 Task: Create Board Sales Reporting to Workspace Event Marketing. Create Board Media Planning and Buying to Workspace Event Marketing. Create Board Sales Incentive Program Design and Implementation to Workspace Event Marketing
Action: Mouse moved to (153, 64)
Screenshot: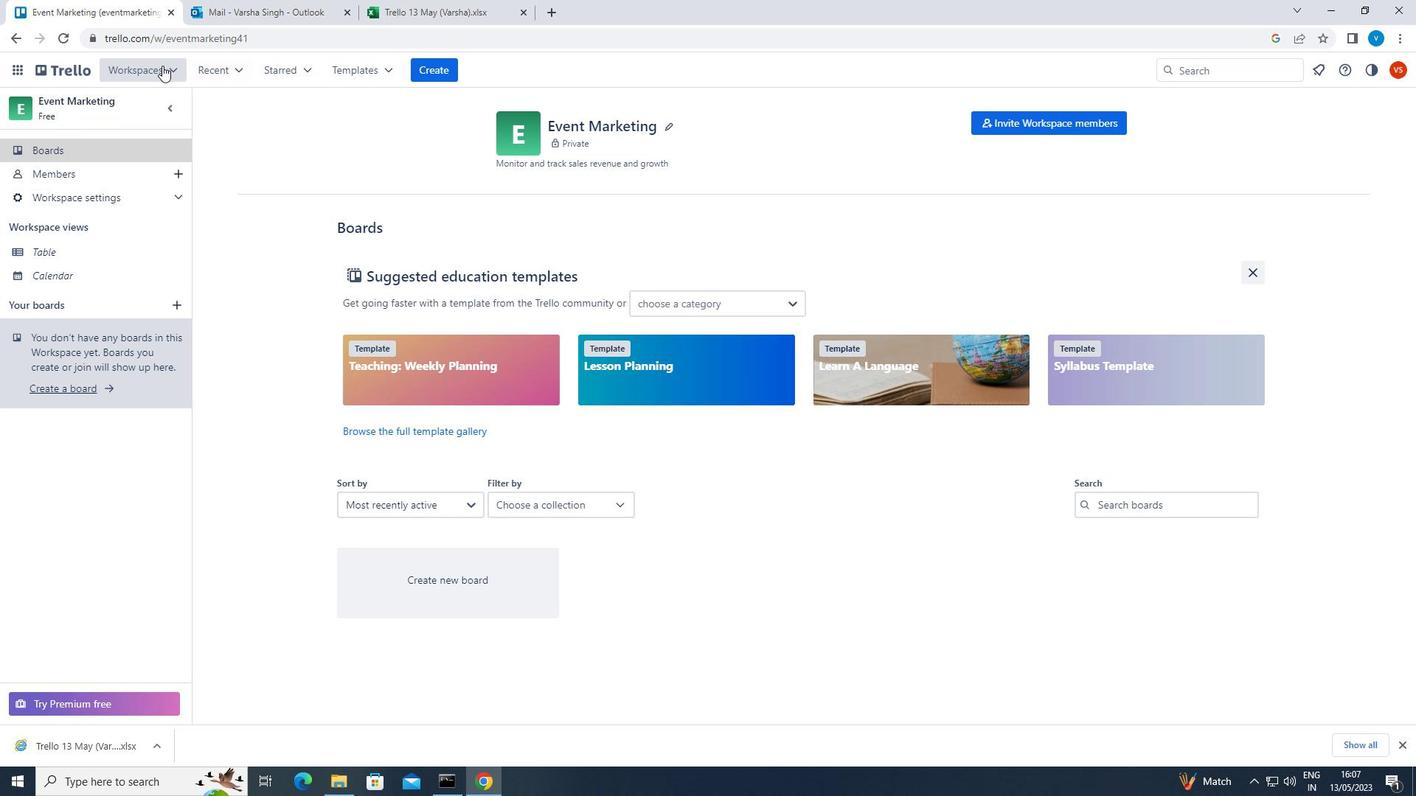 
Action: Mouse pressed left at (153, 64)
Screenshot: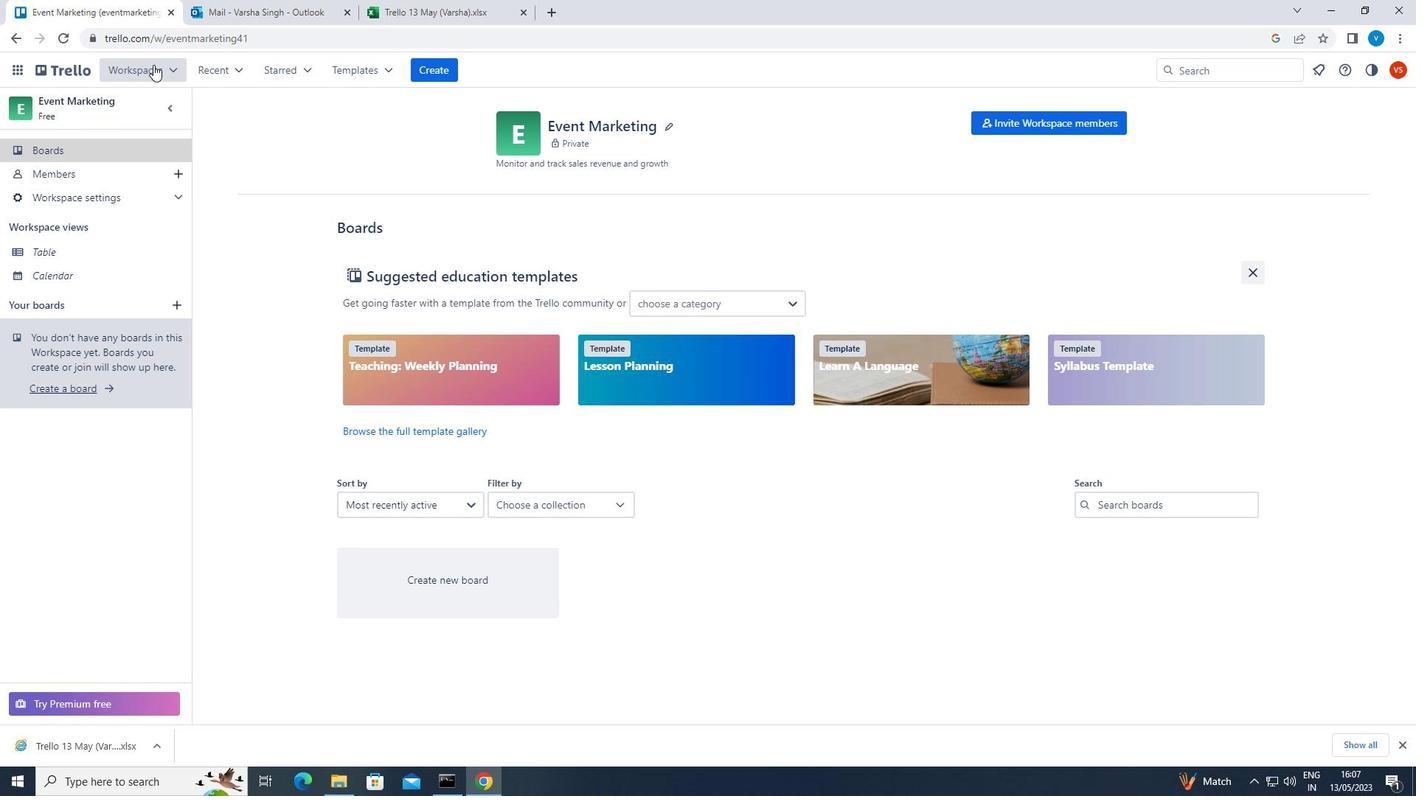 
Action: Mouse moved to (196, 621)
Screenshot: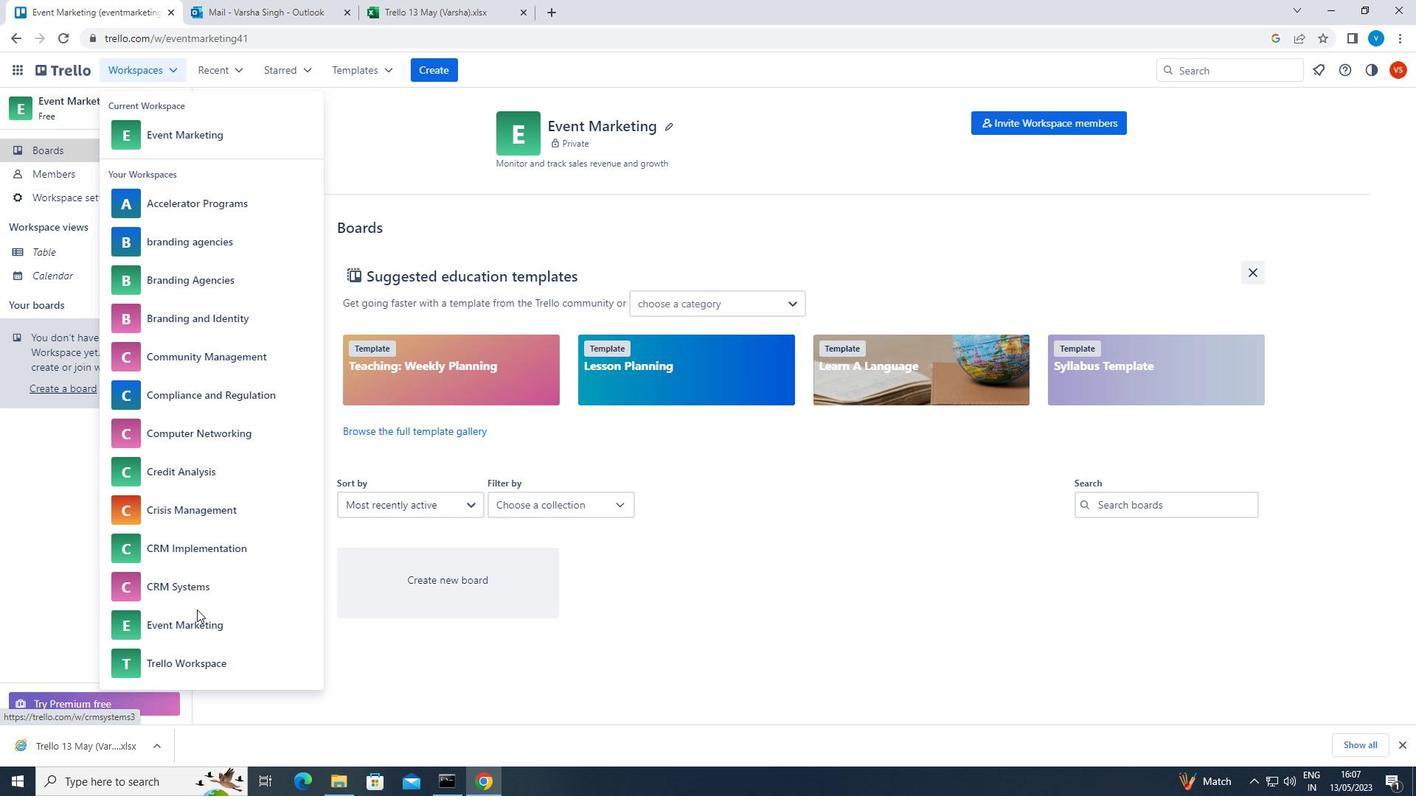 
Action: Mouse pressed left at (196, 621)
Screenshot: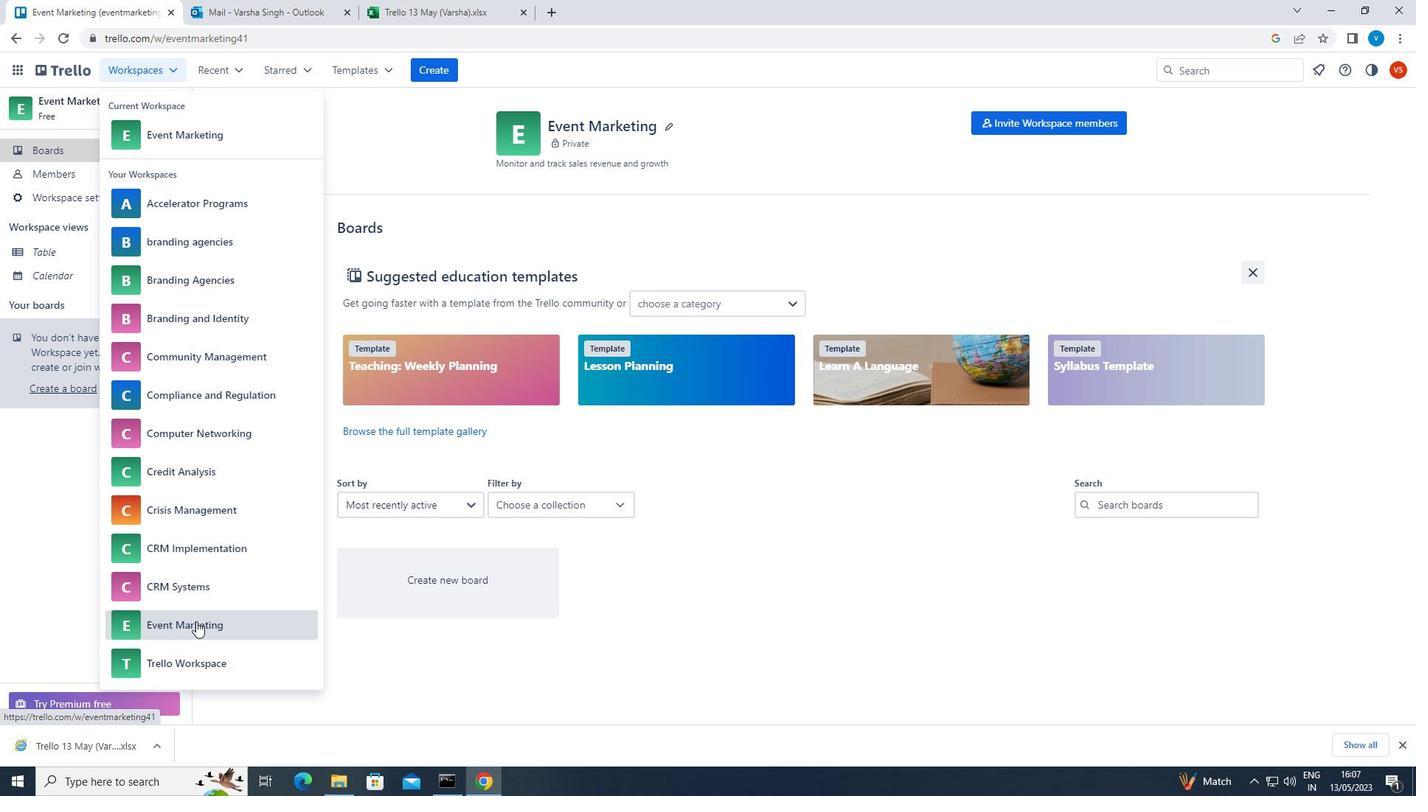 
Action: Mouse moved to (427, 63)
Screenshot: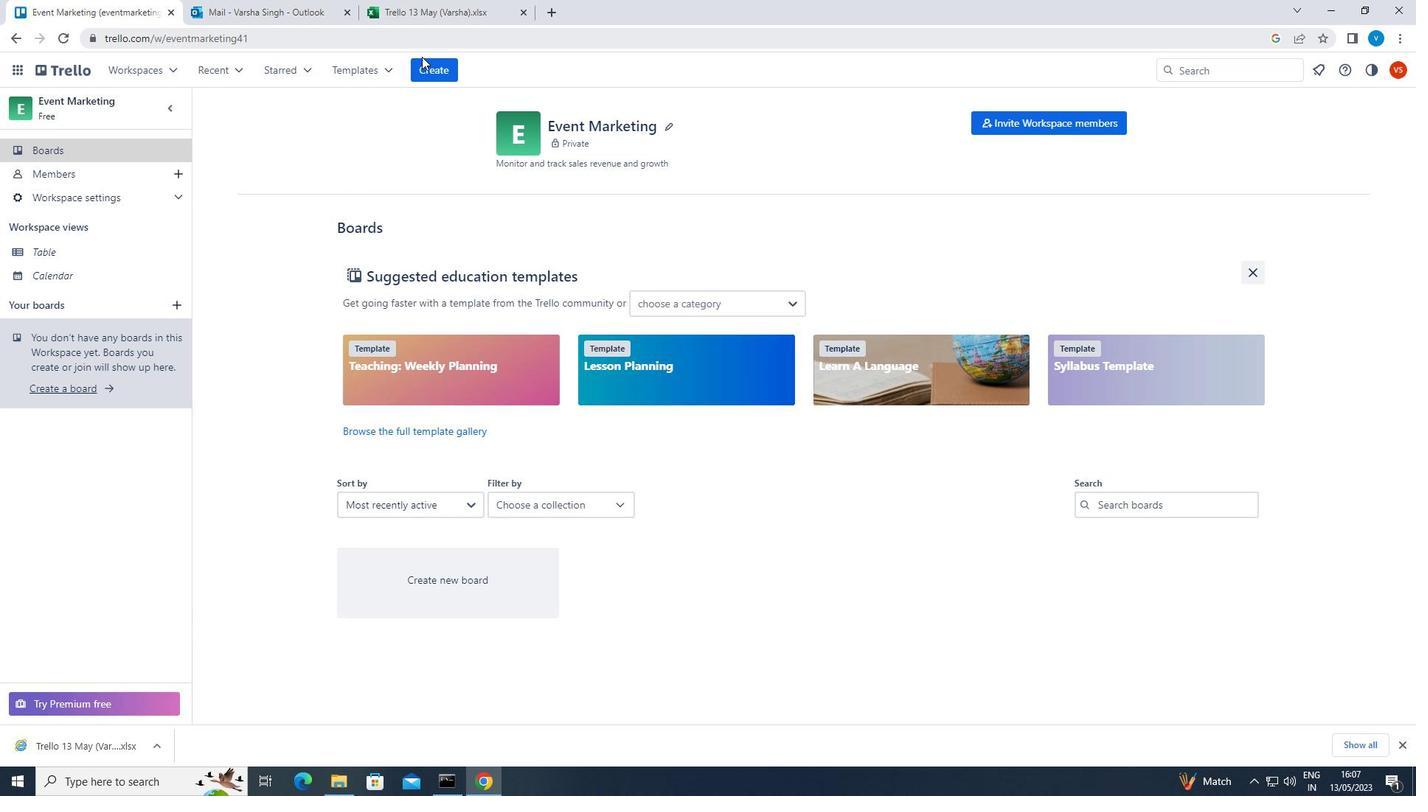 
Action: Mouse pressed left at (427, 63)
Screenshot: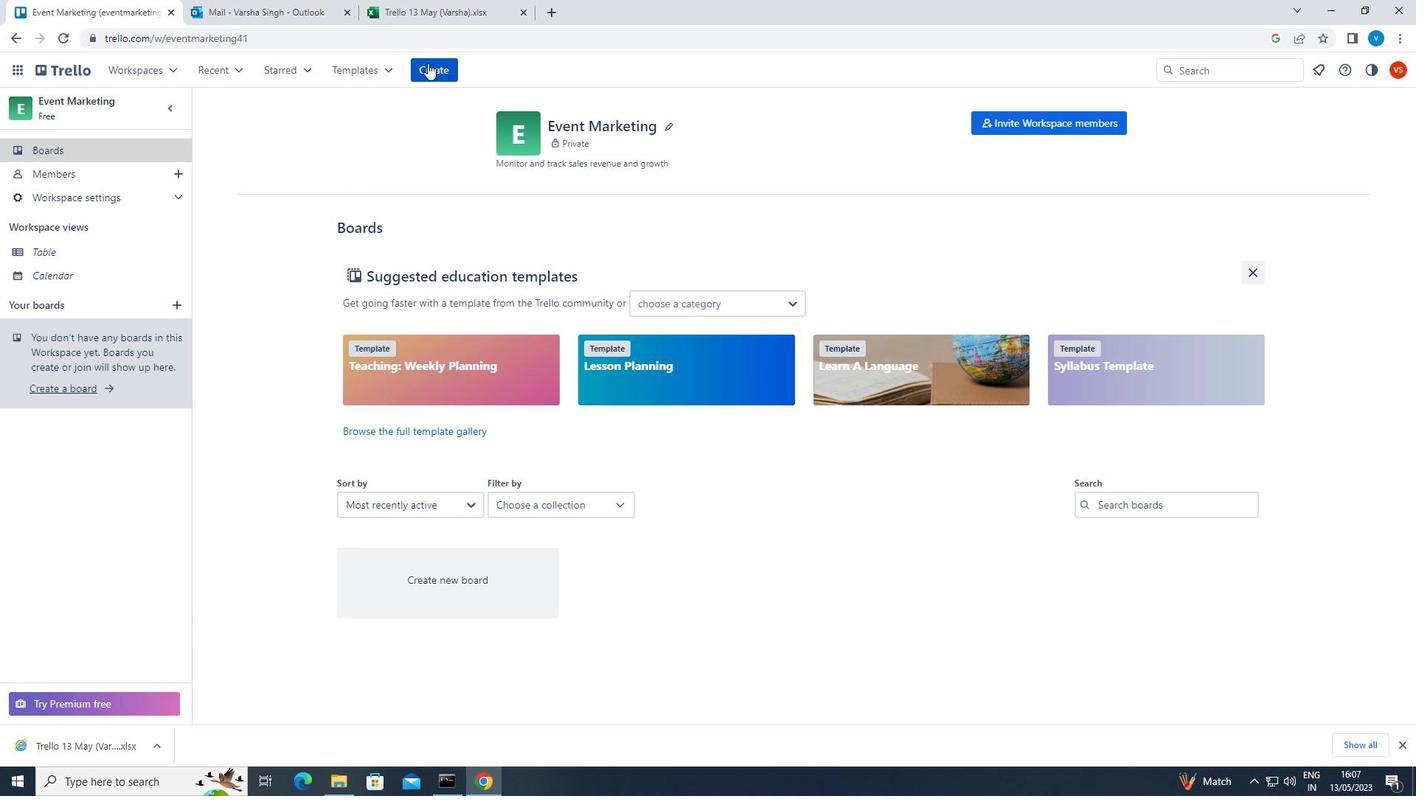 
Action: Mouse moved to (458, 113)
Screenshot: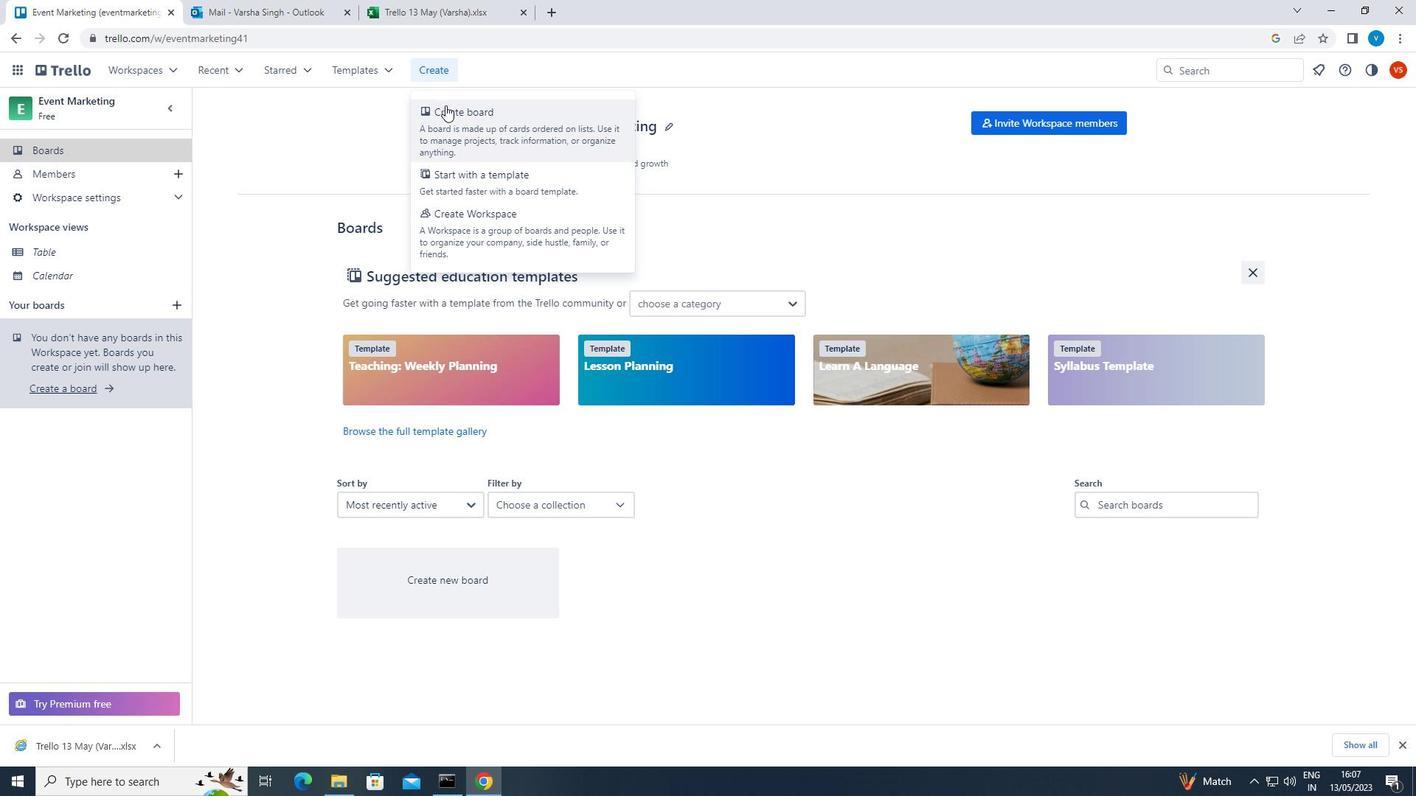 
Action: Mouse pressed left at (458, 113)
Screenshot: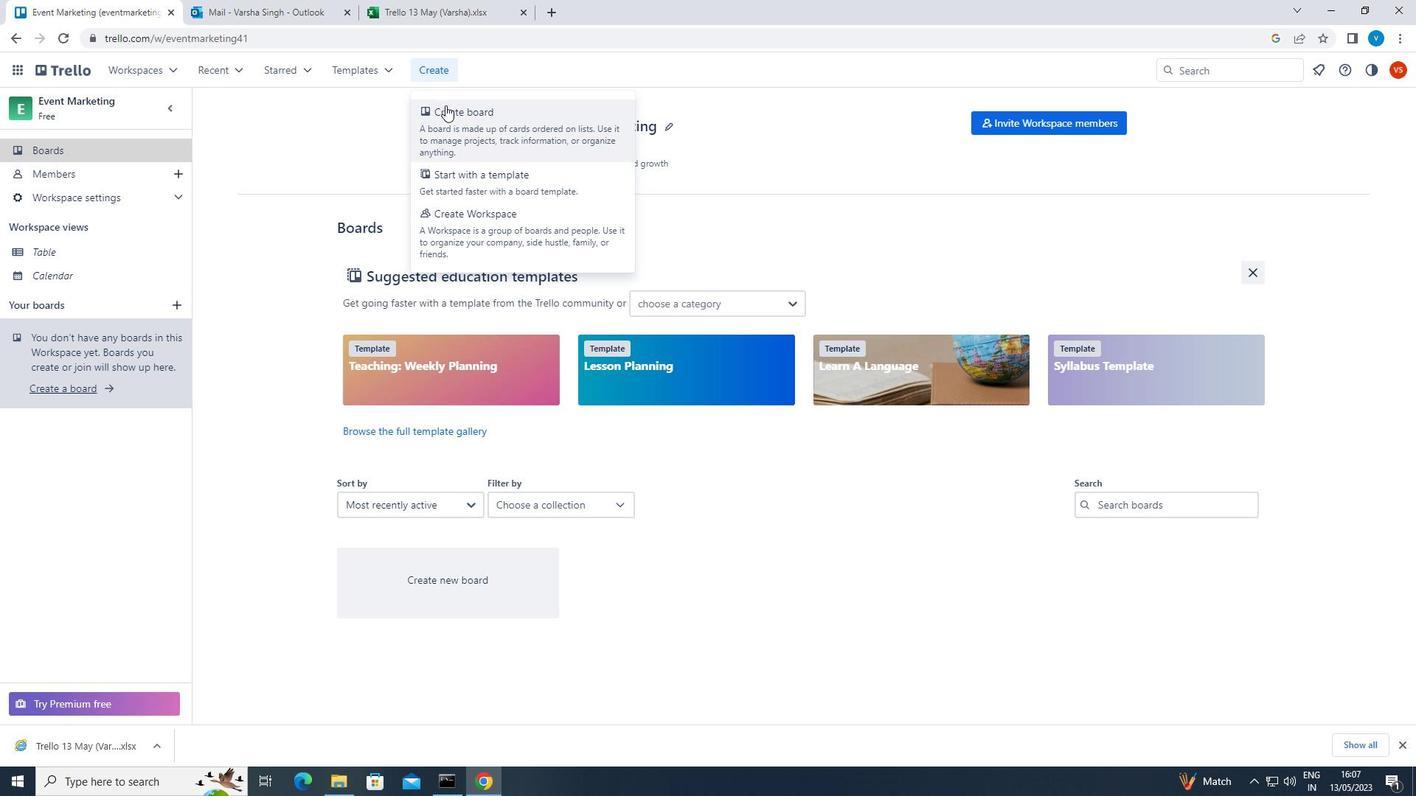 
Action: Mouse moved to (464, 112)
Screenshot: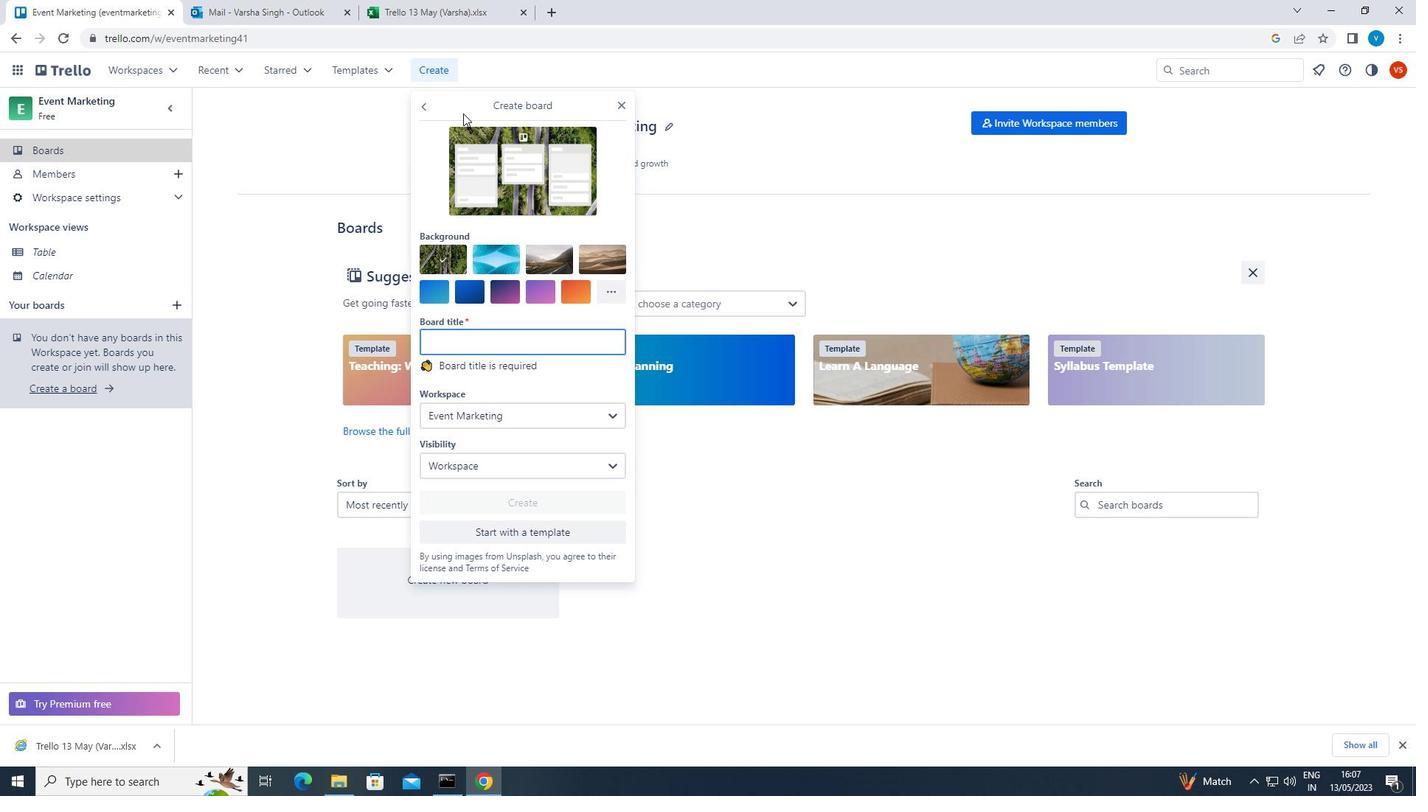 
Action: Key pressed <Key.shift>SALES<Key.space><Key.shift>REPORTING
Screenshot: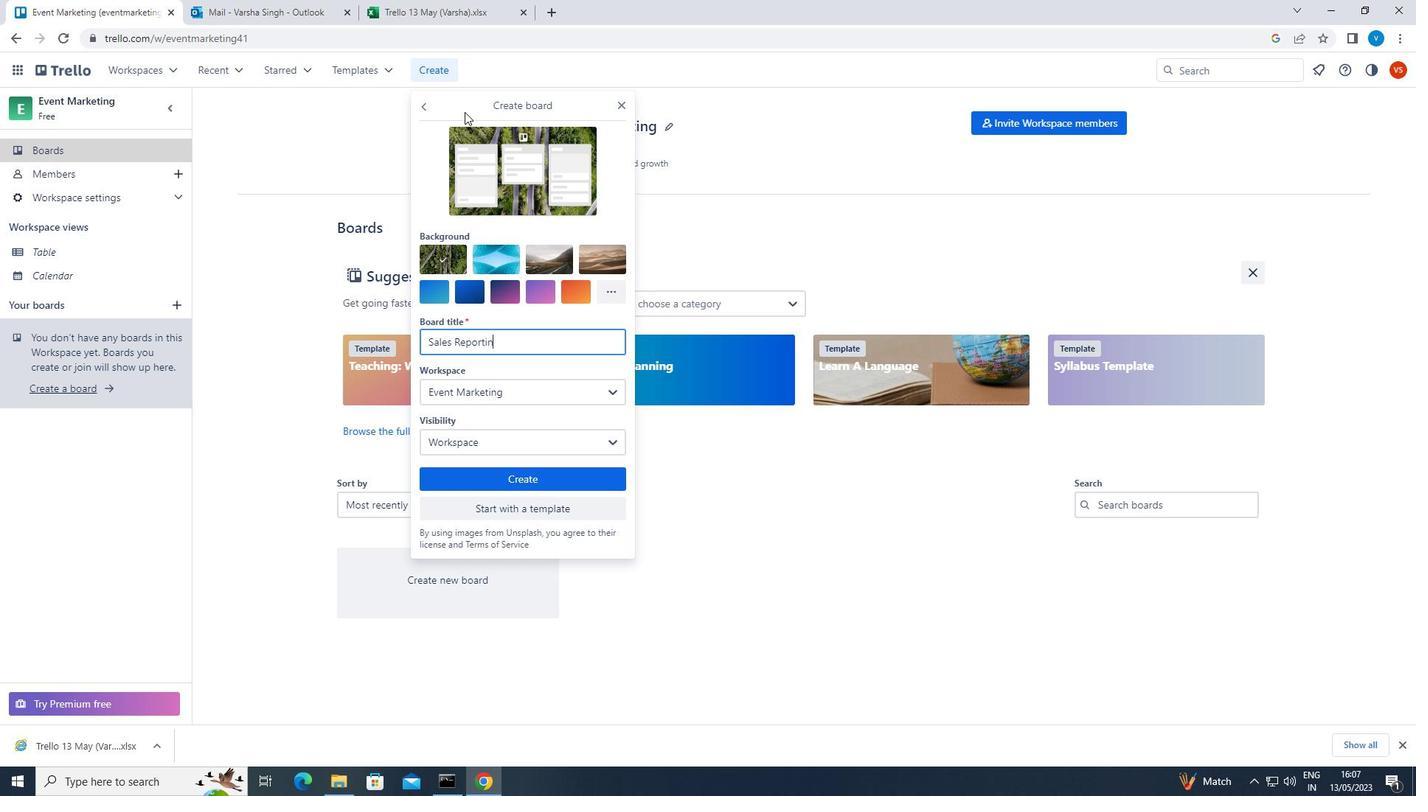 
Action: Mouse moved to (485, 475)
Screenshot: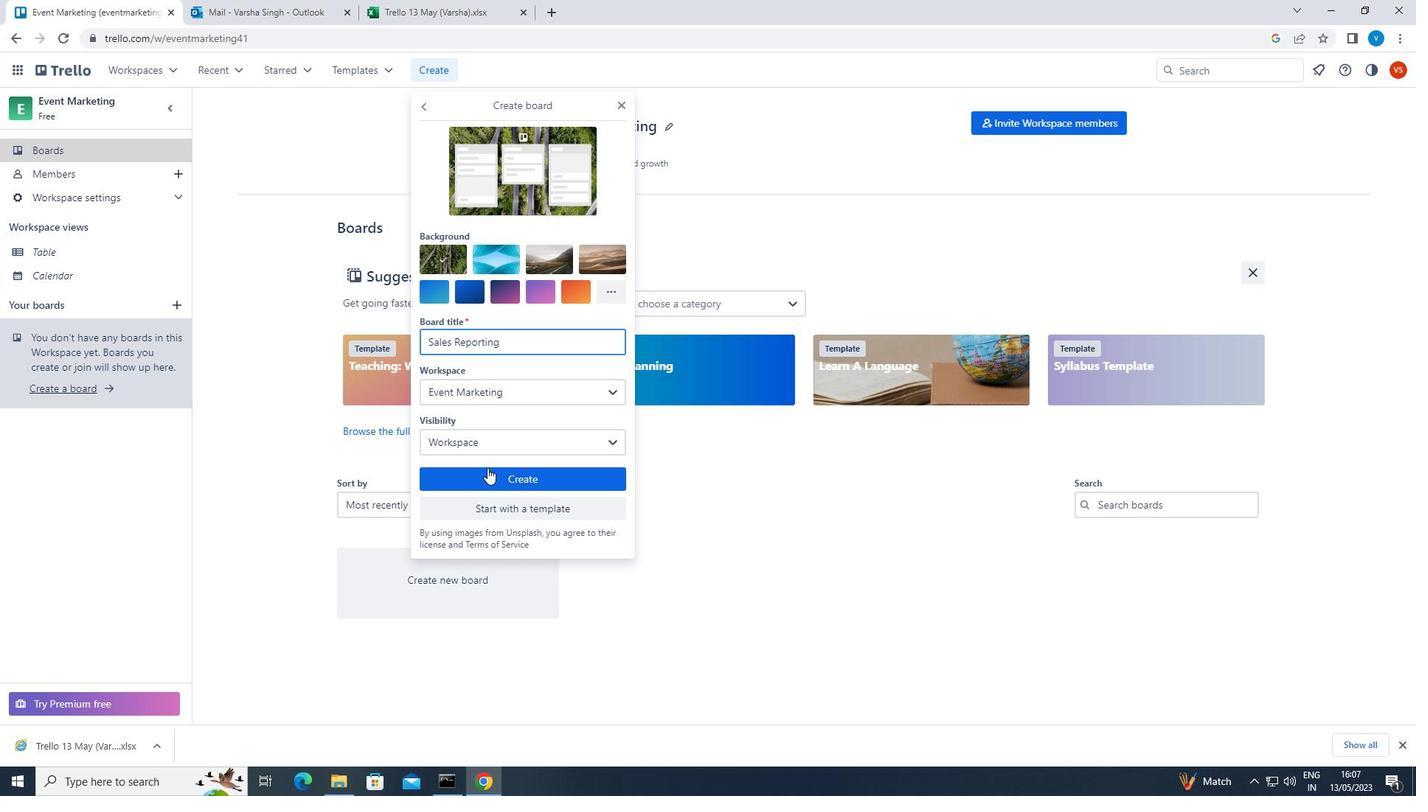 
Action: Mouse pressed left at (485, 475)
Screenshot: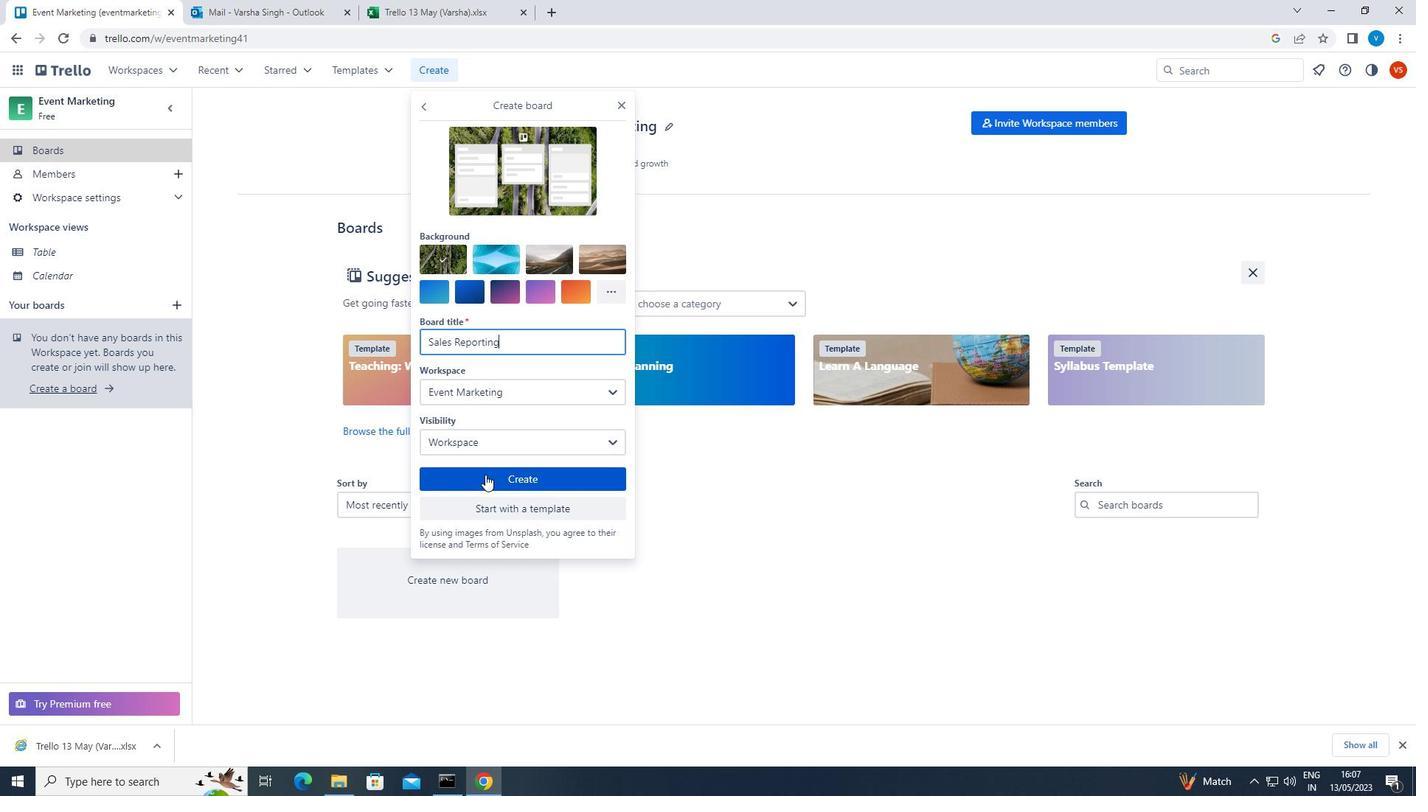 
Action: Mouse moved to (424, 59)
Screenshot: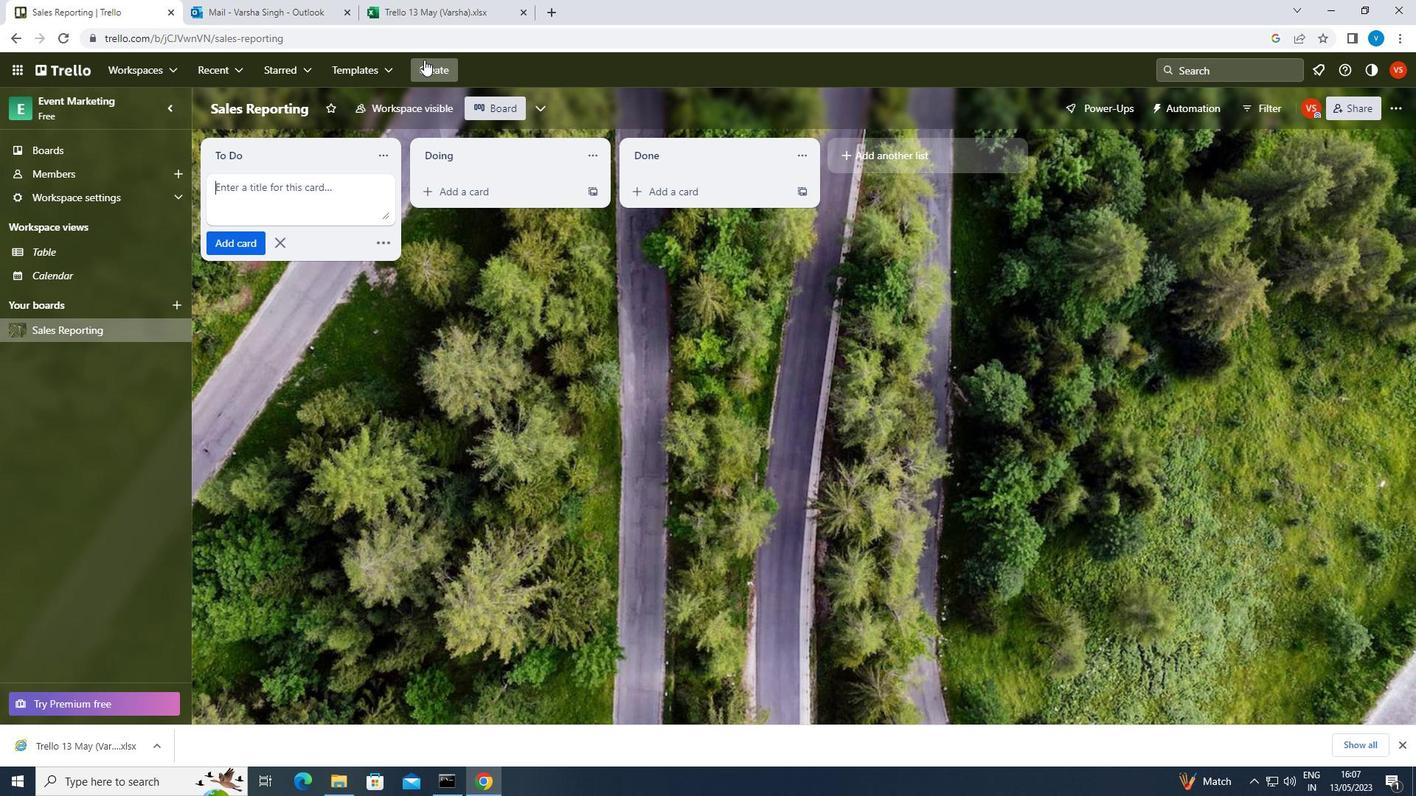 
Action: Mouse pressed left at (424, 59)
Screenshot: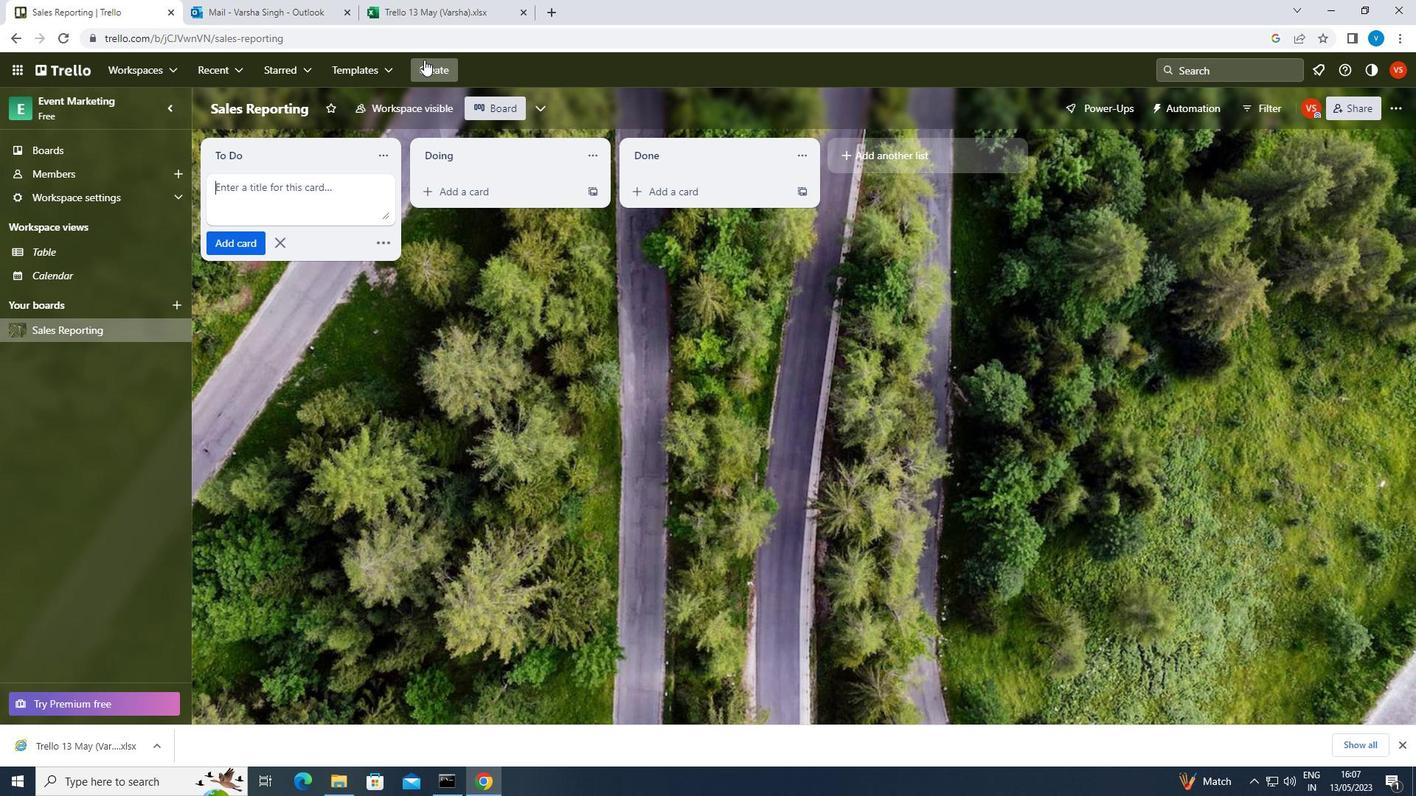 
Action: Mouse moved to (437, 116)
Screenshot: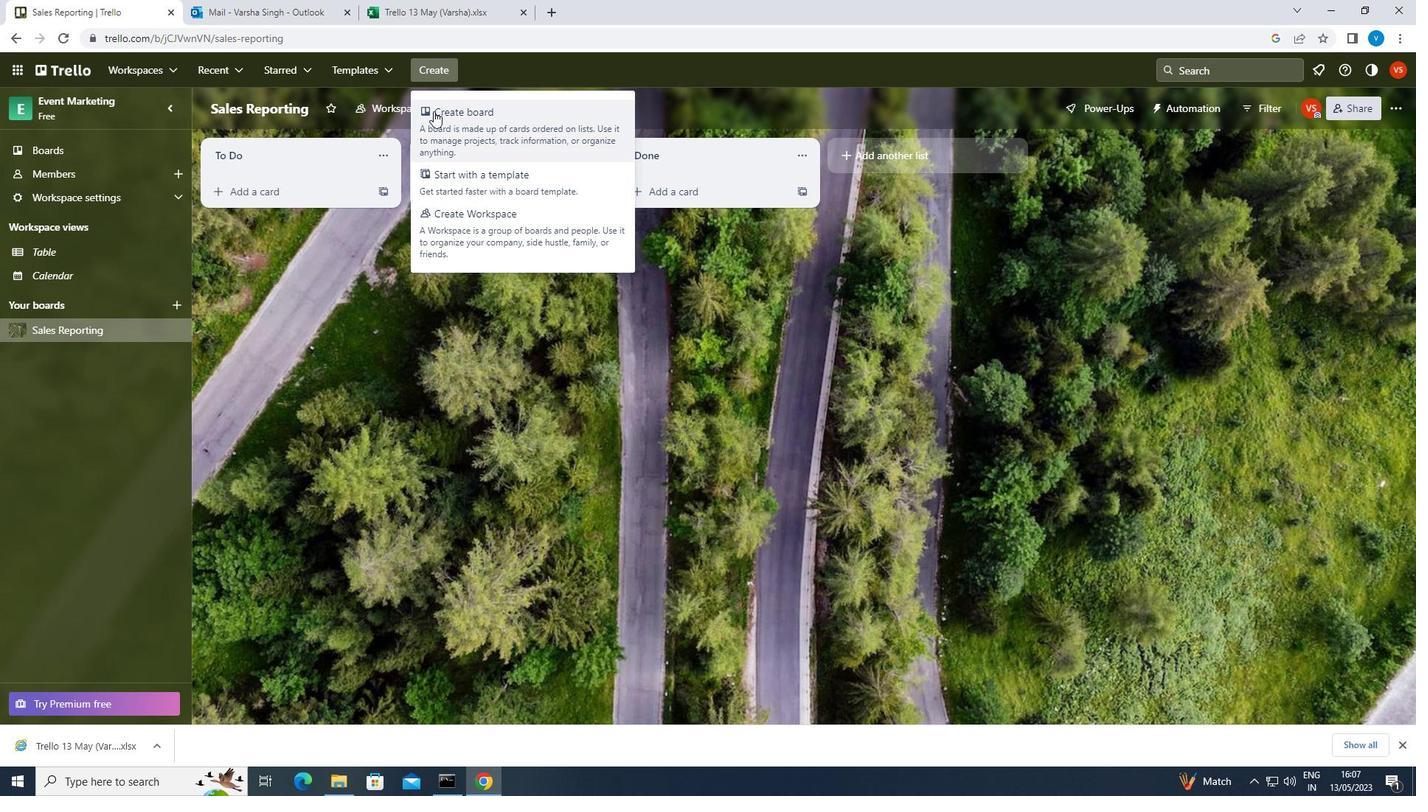 
Action: Mouse pressed left at (437, 116)
Screenshot: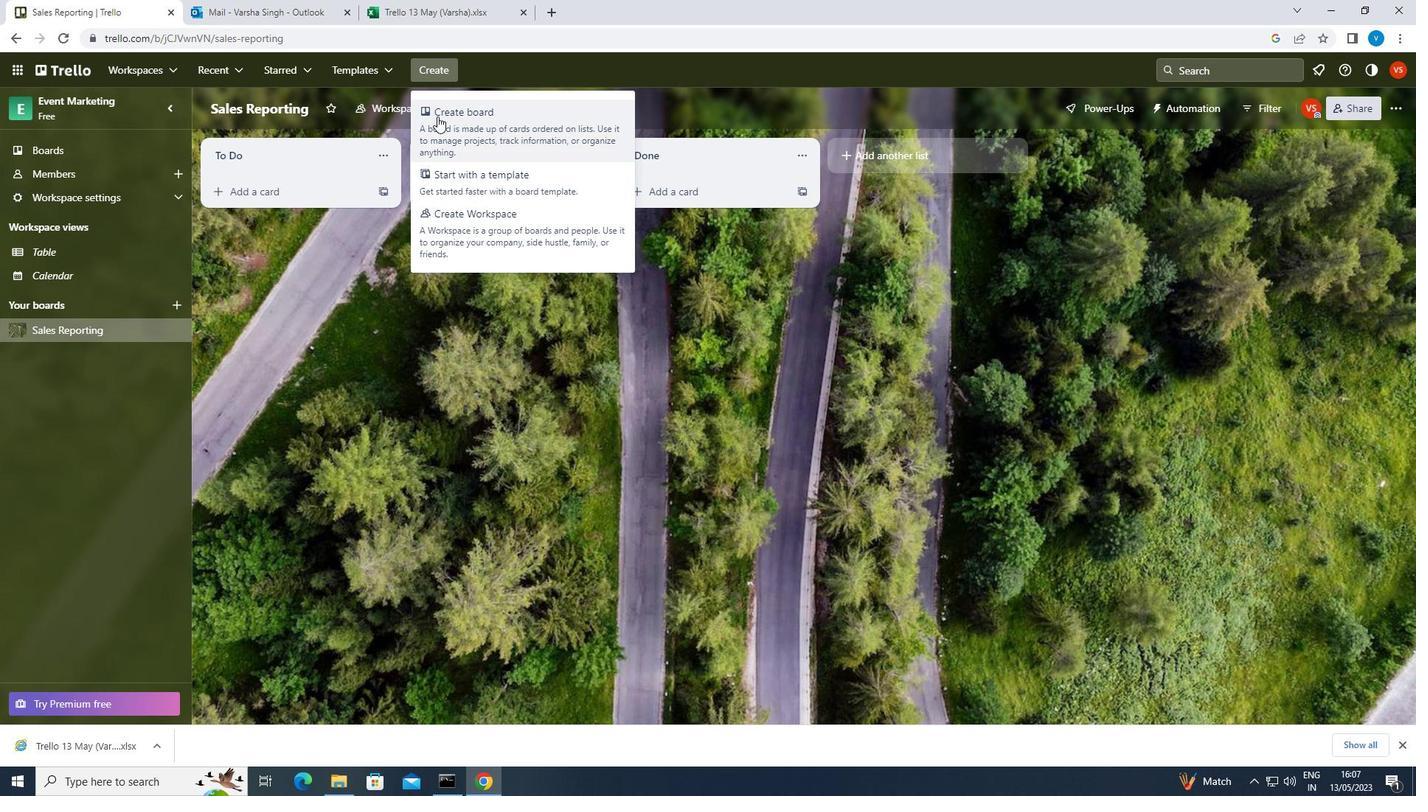 
Action: Mouse moved to (438, 116)
Screenshot: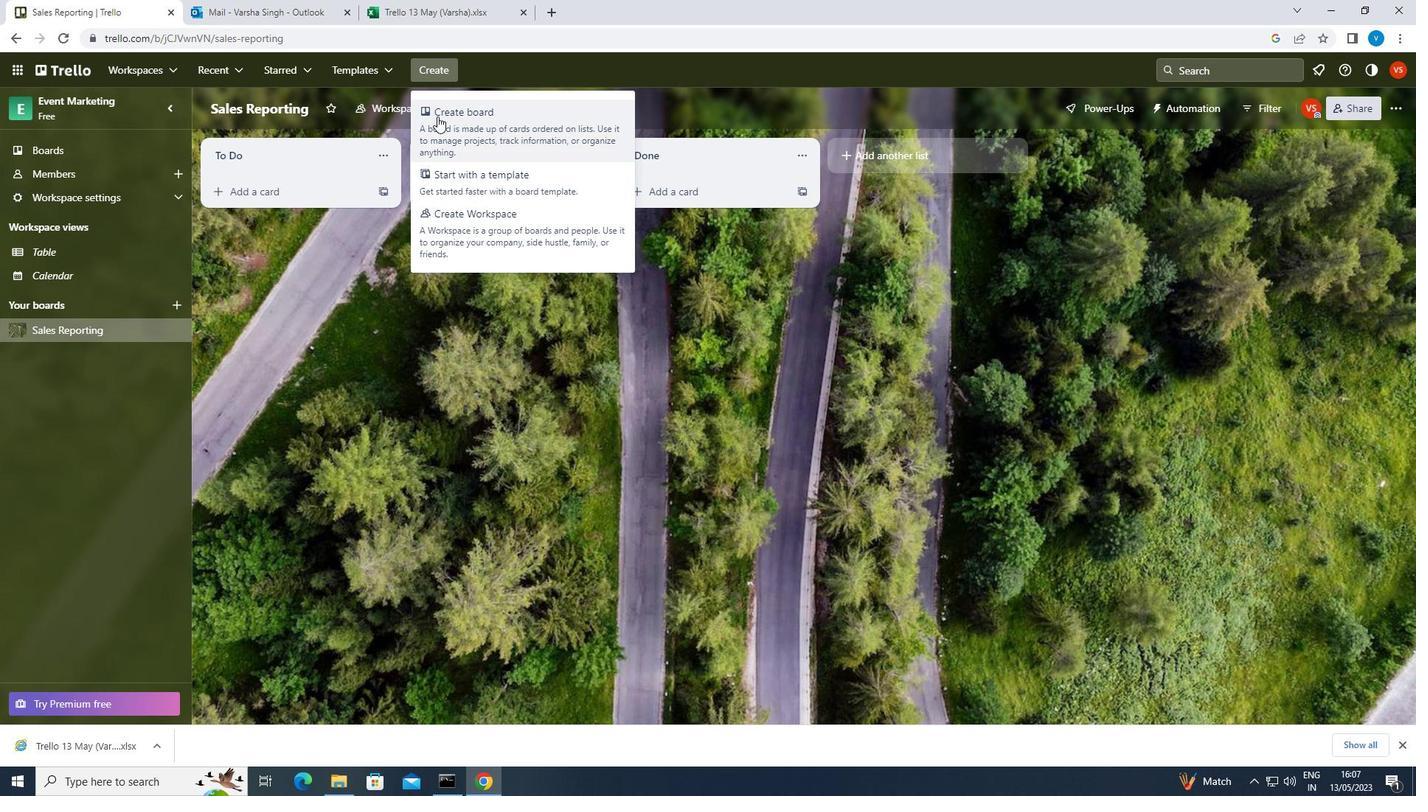 
Action: Key pressed <Key.shift>MEDIA<Key.space><Key.shift>PLANNING<Key.space>AND<Key.space><Key.shift>BUYING
Screenshot: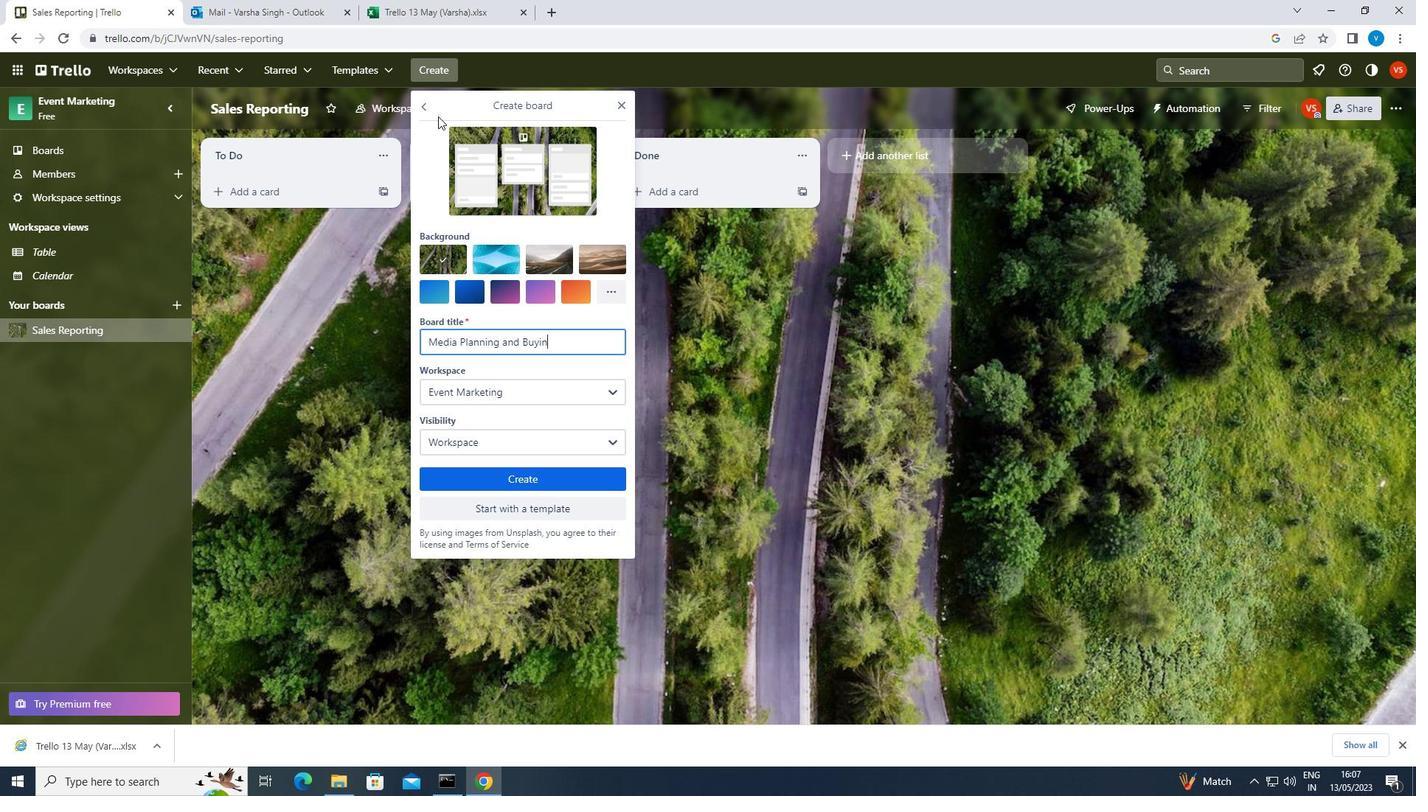 
Action: Mouse moved to (545, 481)
Screenshot: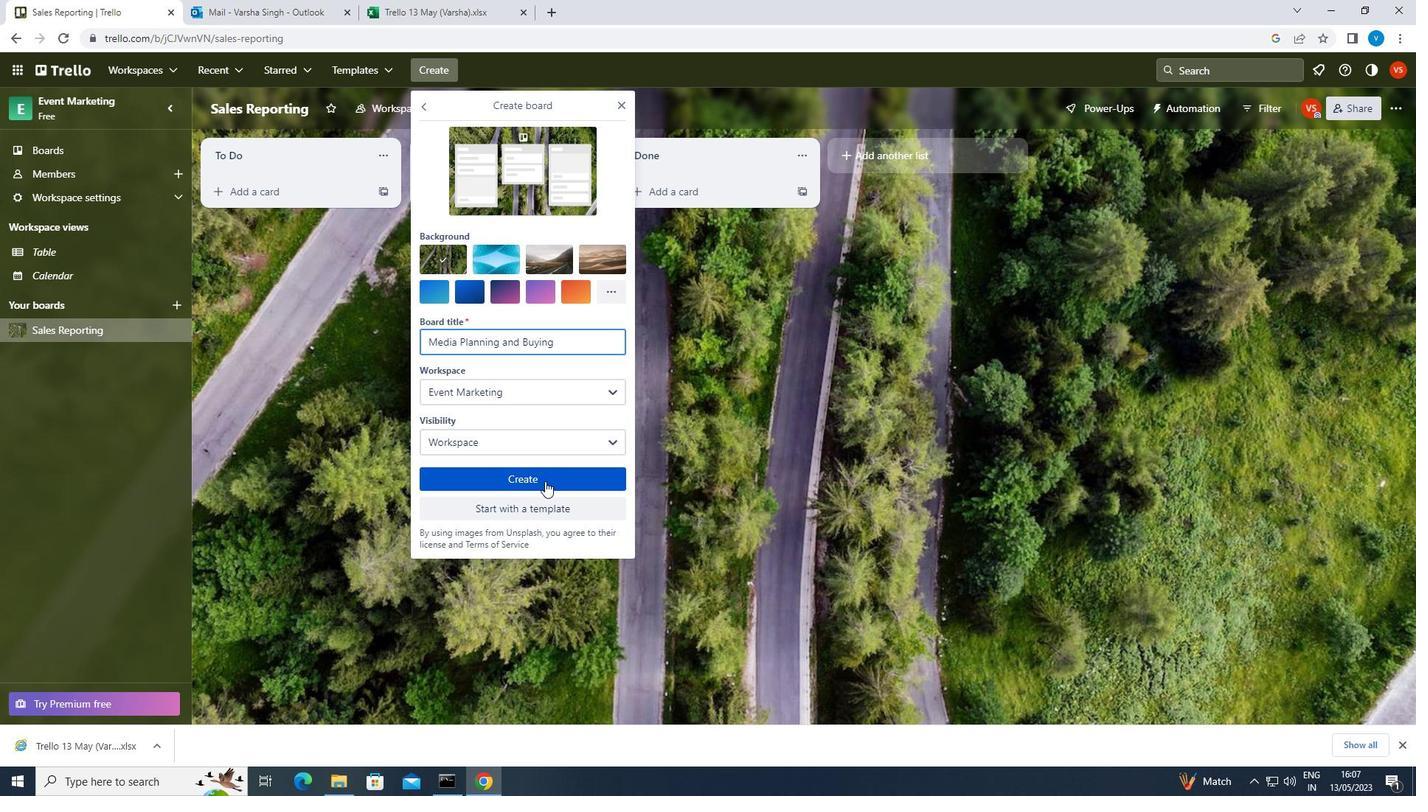 
Action: Mouse pressed left at (545, 481)
Screenshot: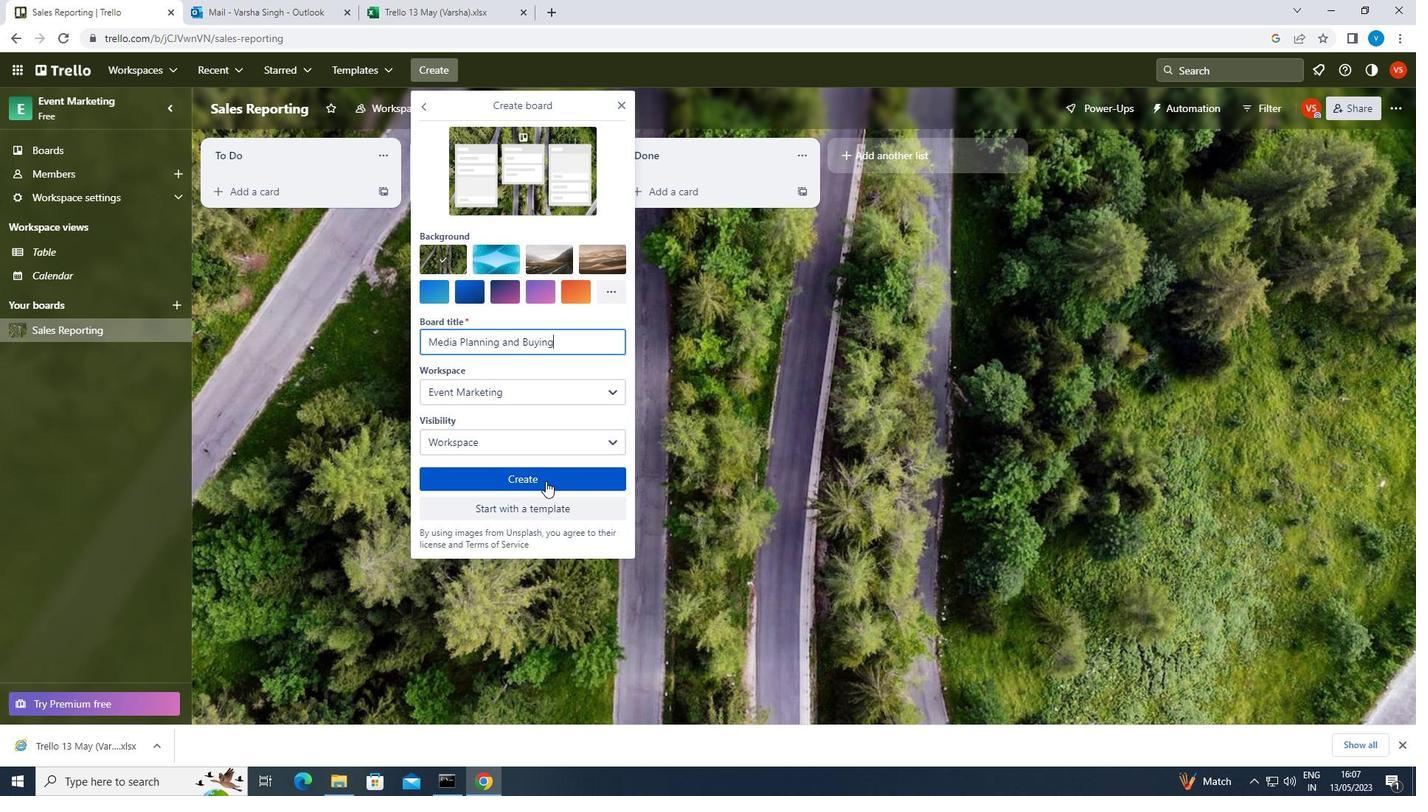
Action: Mouse moved to (428, 60)
Screenshot: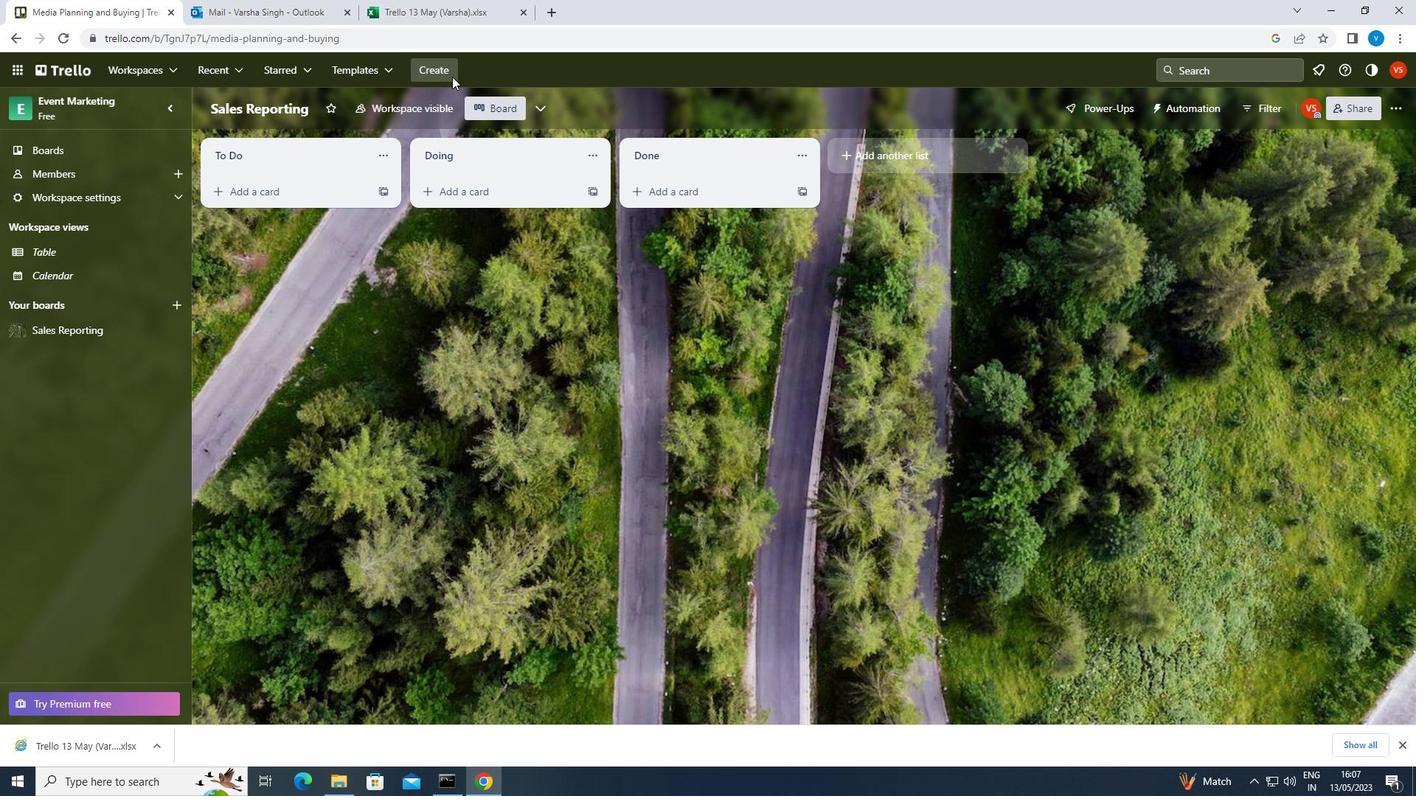 
Action: Mouse pressed left at (428, 60)
Screenshot: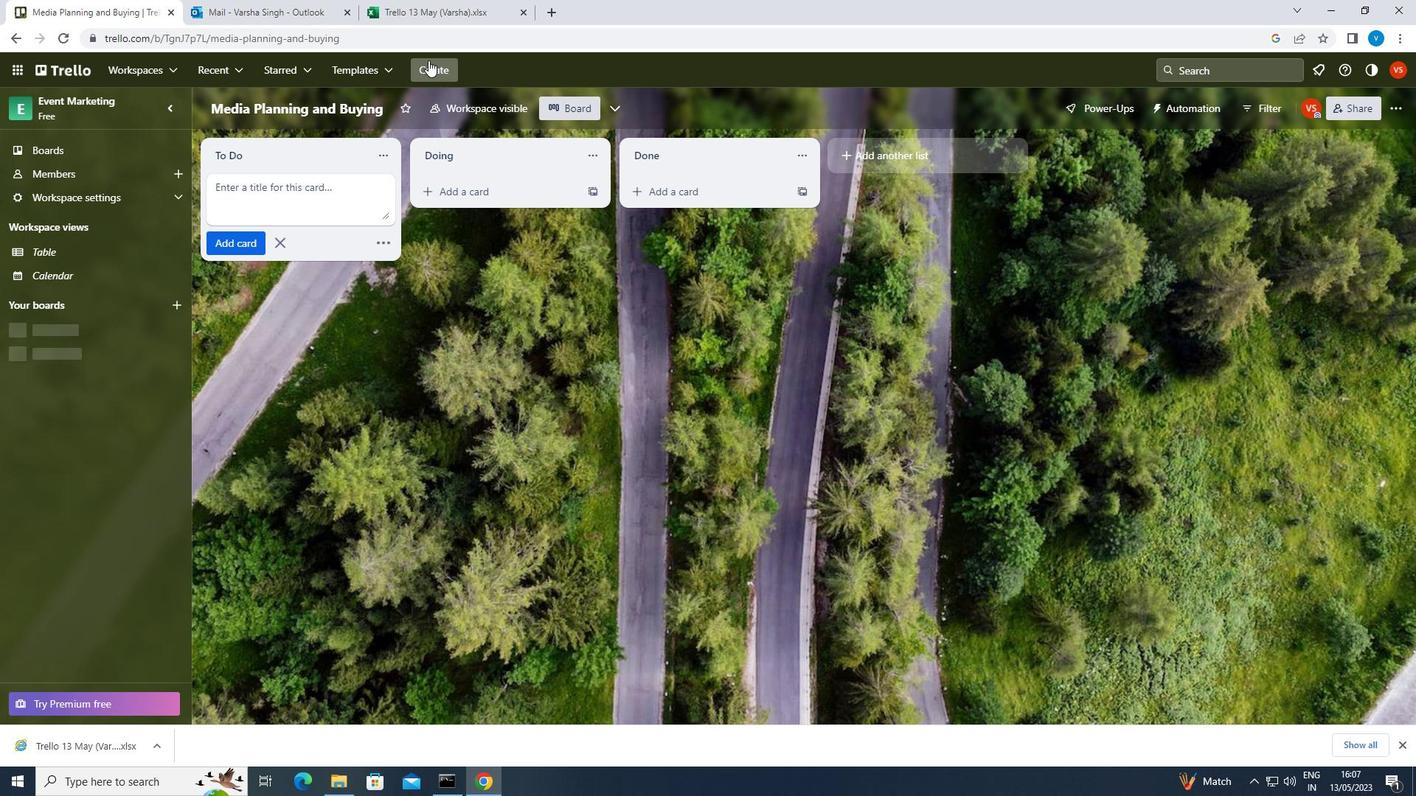 
Action: Mouse moved to (452, 128)
Screenshot: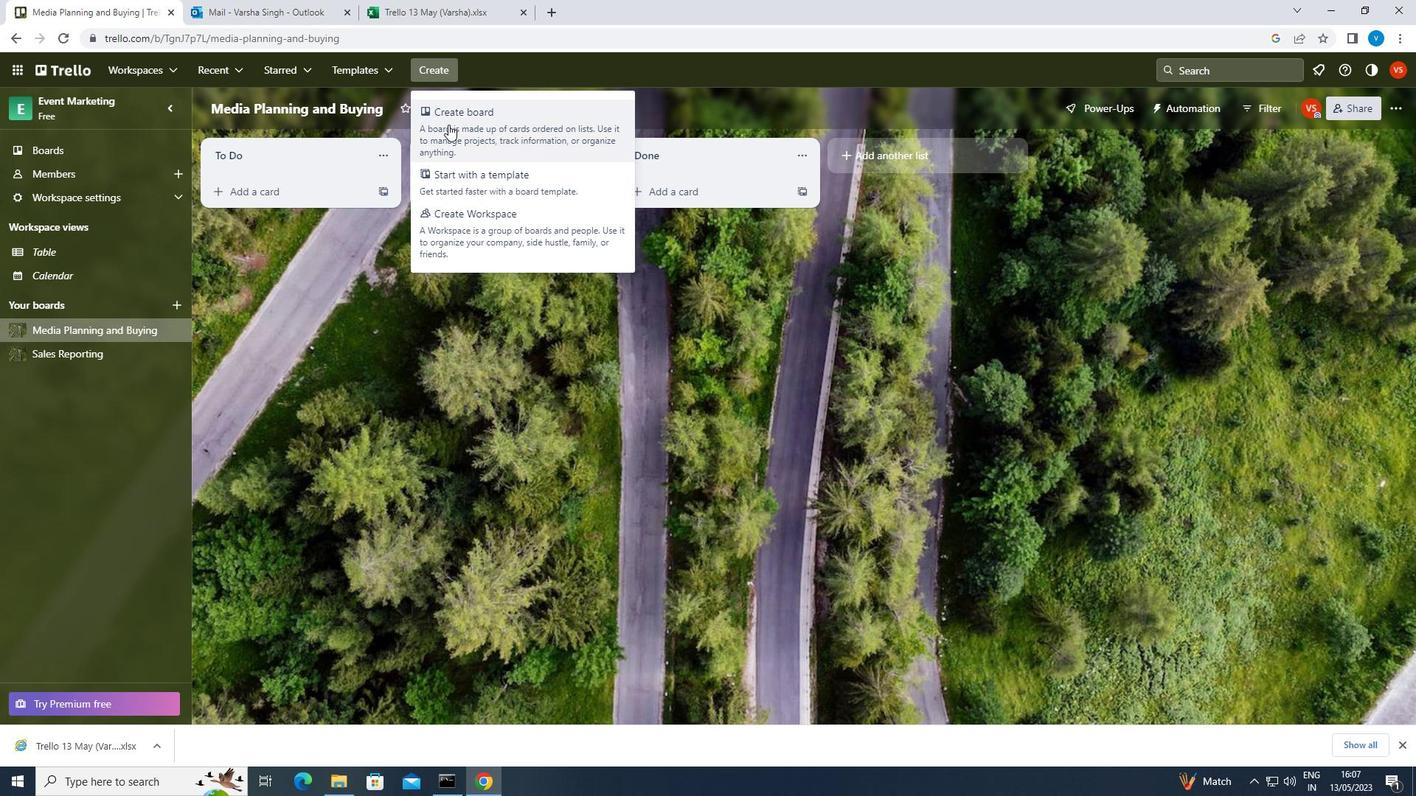 
Action: Mouse pressed left at (452, 128)
Screenshot: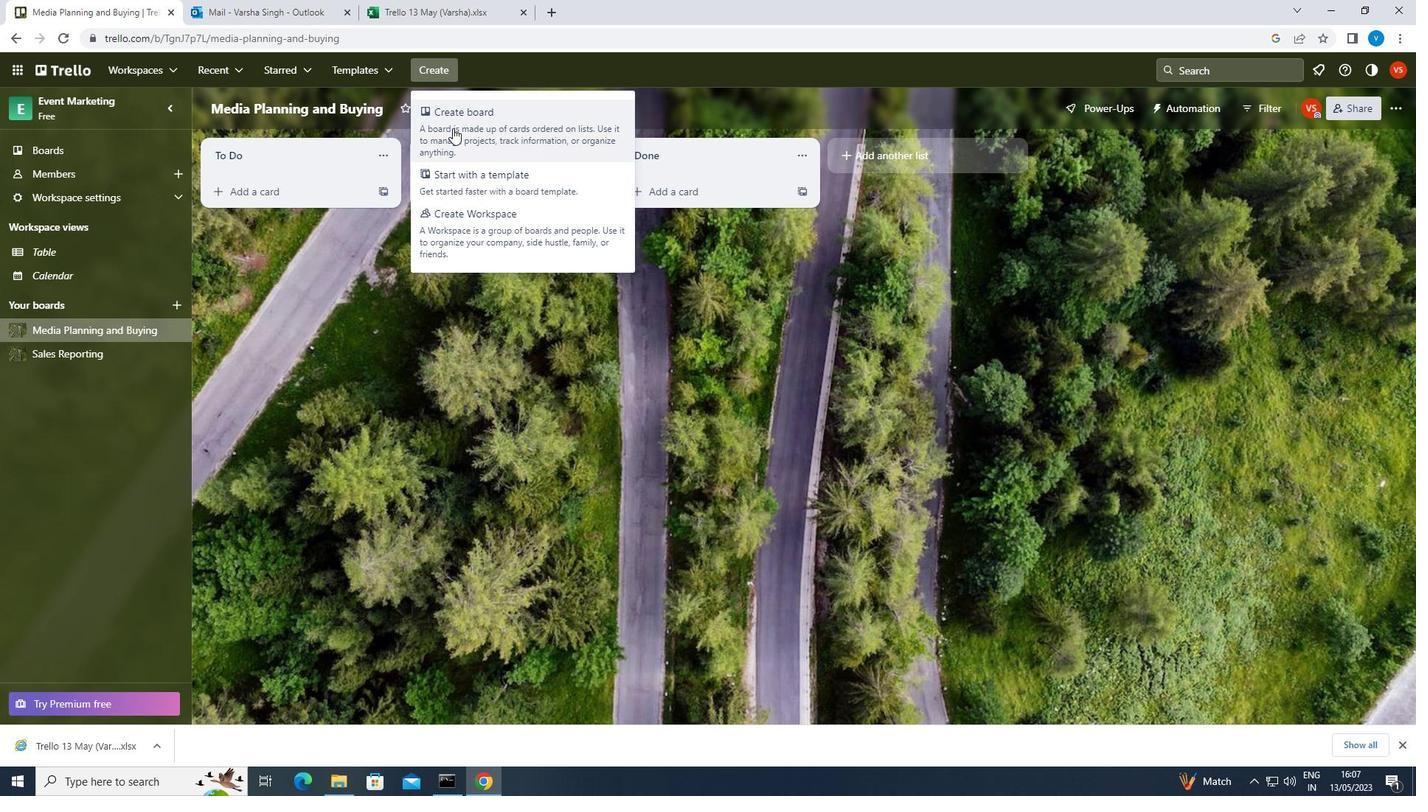 
Action: Mouse moved to (458, 149)
Screenshot: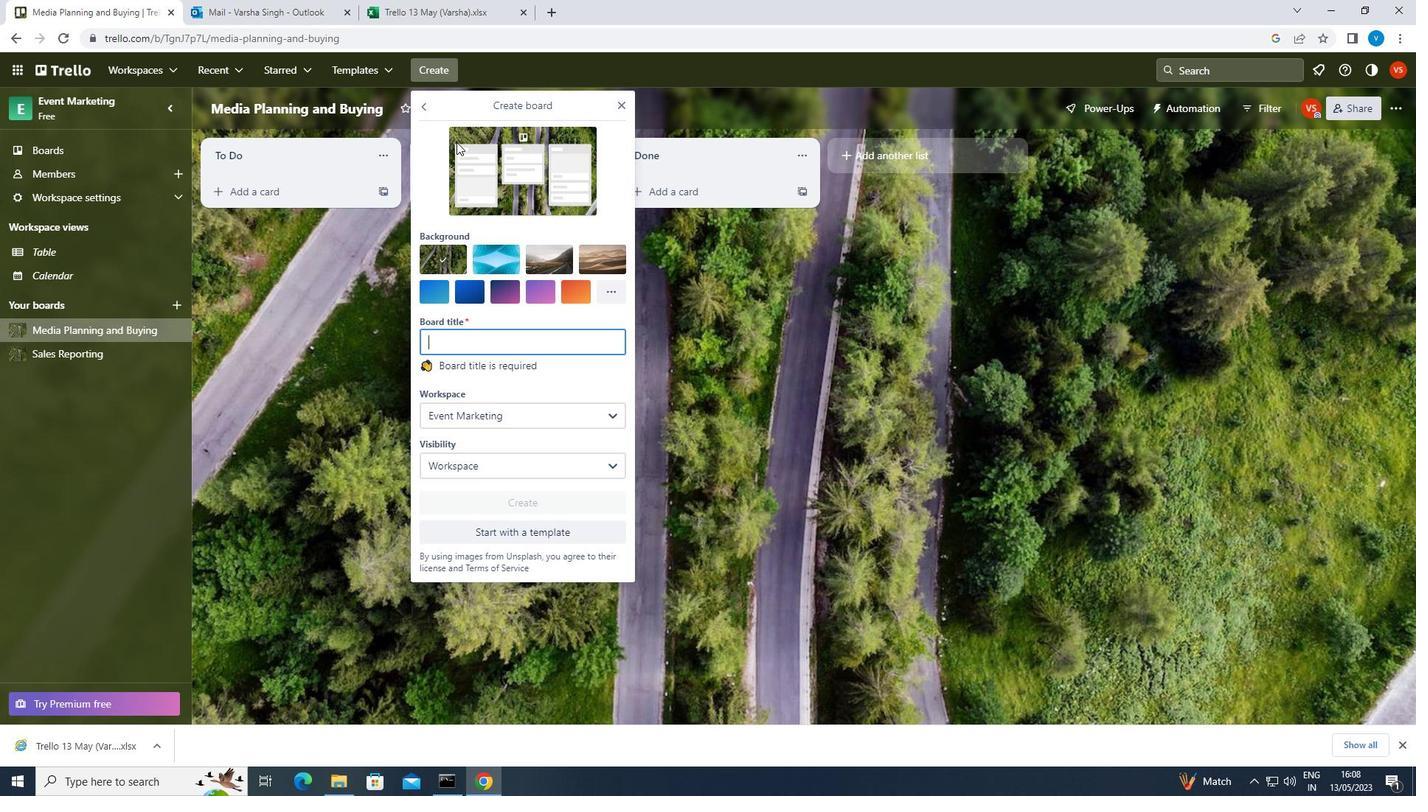 
Action: Key pressed <Key.shift>SALES<Key.space><Key.shift>INCENTIVE<Key.space><Key.shift>PROGRAM<Key.space><Key.shift>DESIGN<Key.space>AND<Key.space><Key.shift>IMPLEMENTATION
Screenshot: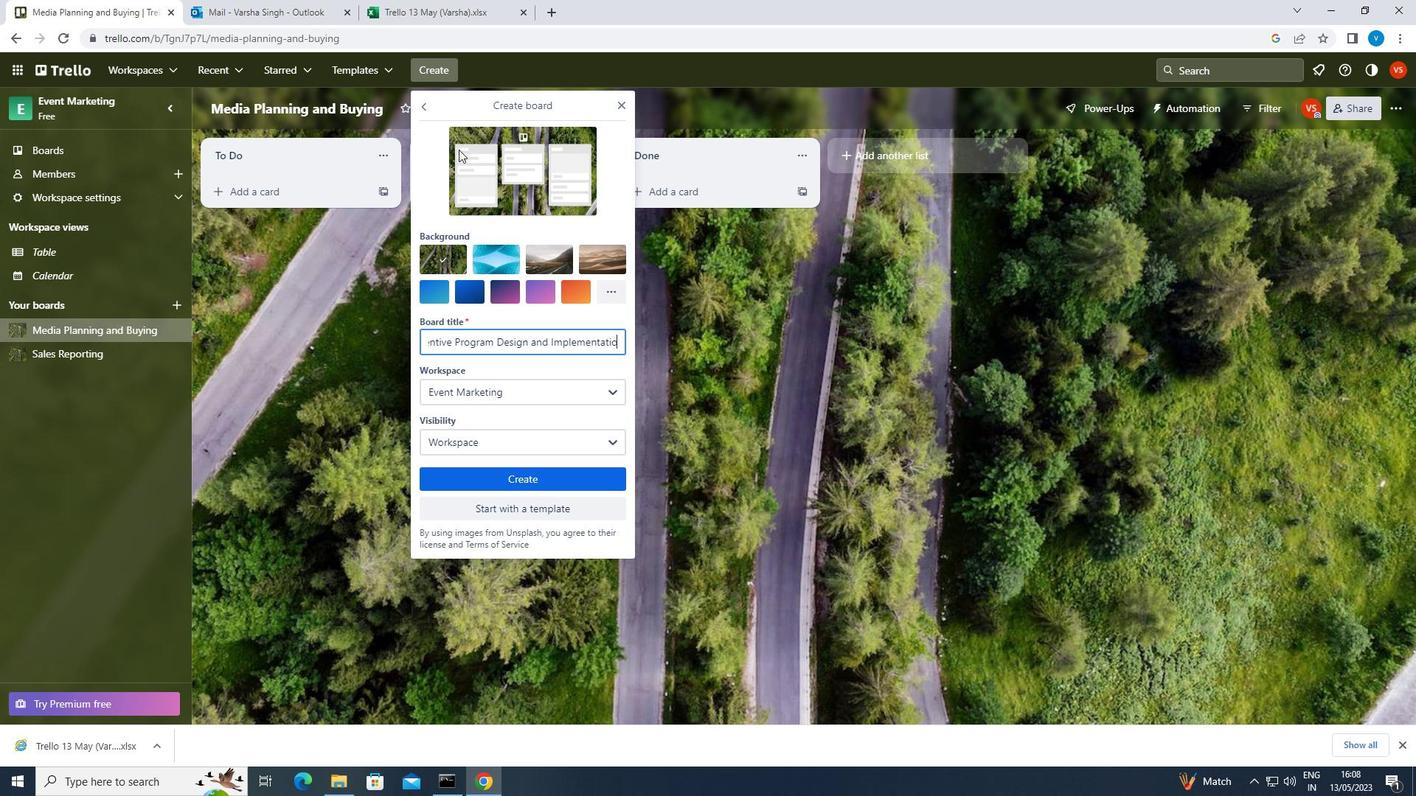 
Action: Mouse moved to (567, 480)
Screenshot: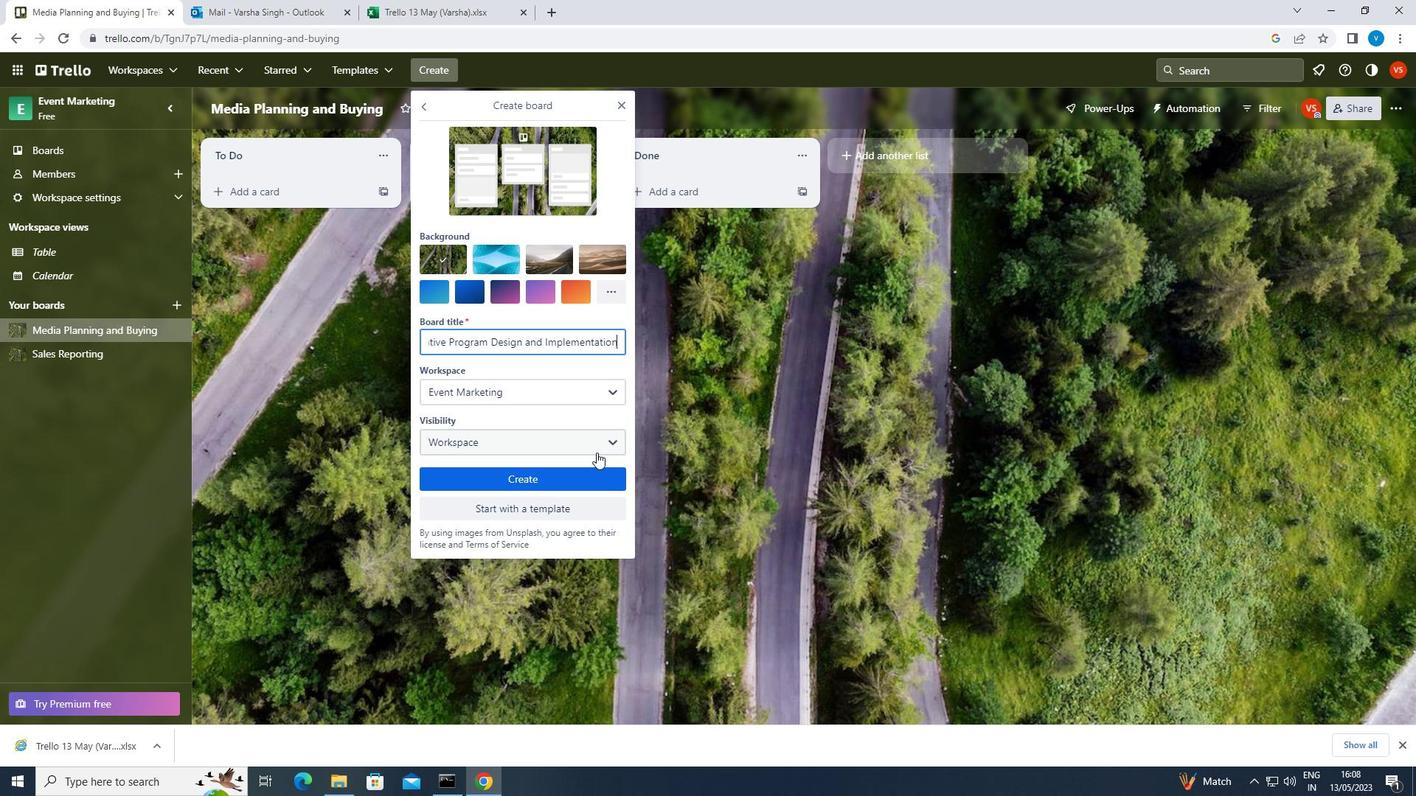 
Action: Mouse pressed left at (567, 480)
Screenshot: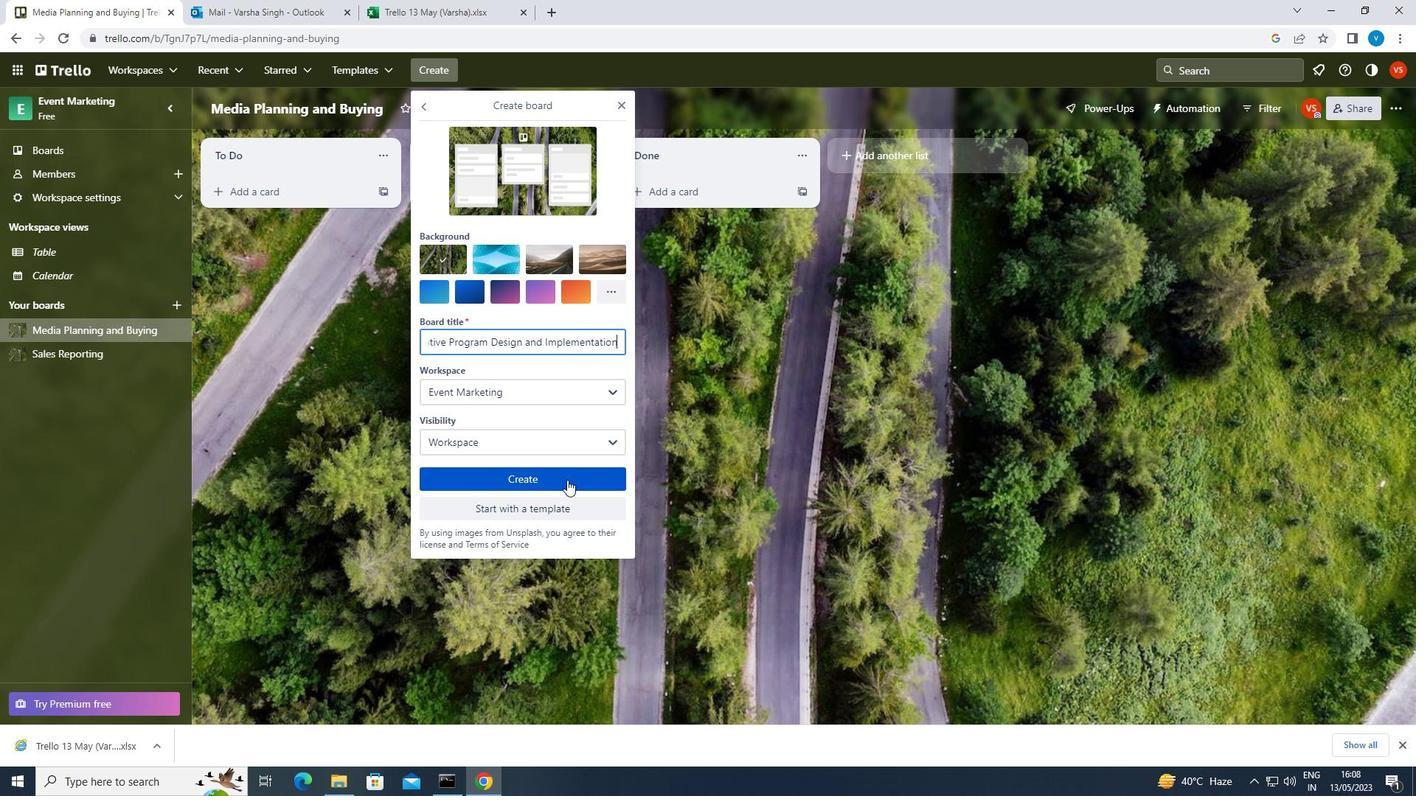 
